 Task: Use the formula "DEVSQ" in spreadsheet "Project protfolio".
Action: Mouse moved to (152, 86)
Screenshot: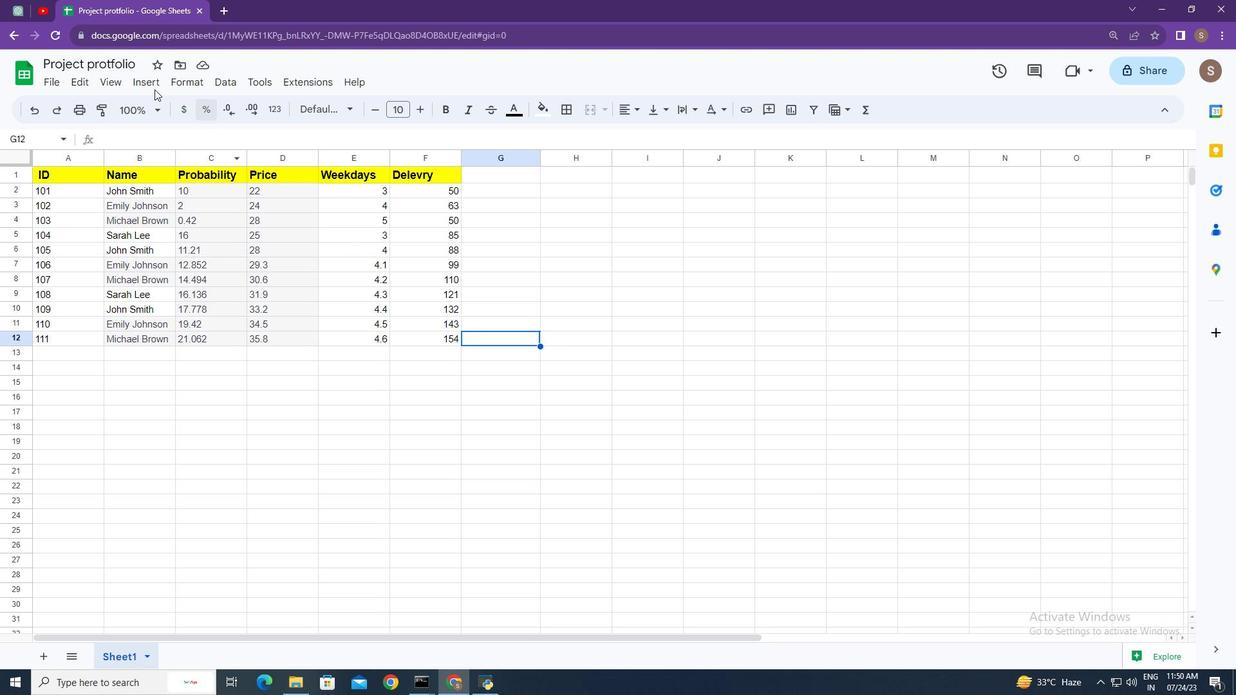 
Action: Mouse pressed left at (152, 86)
Screenshot: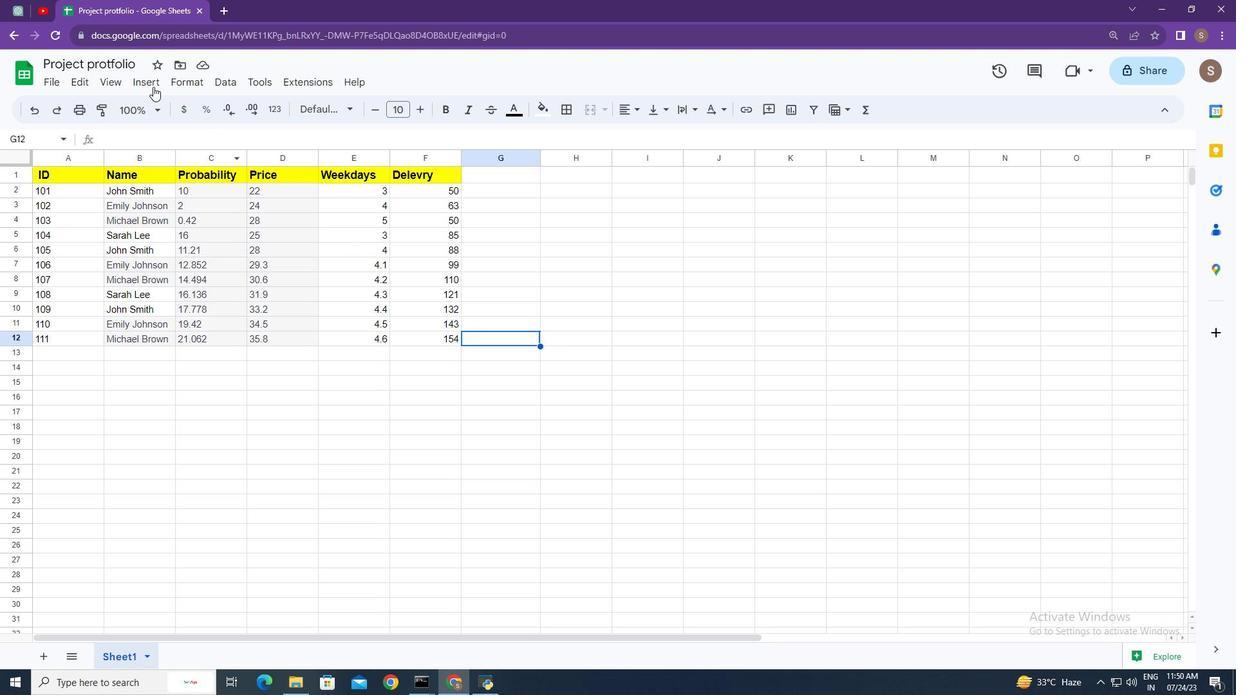 
Action: Mouse moved to (263, 327)
Screenshot: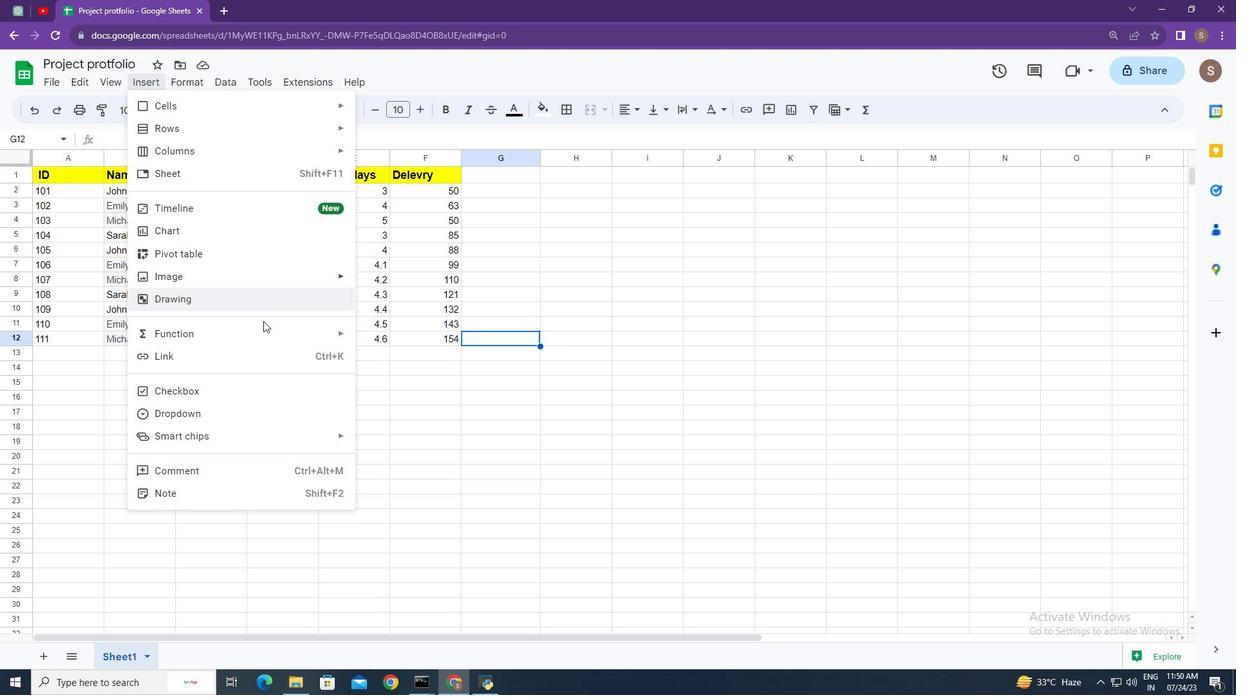 
Action: Mouse pressed left at (263, 327)
Screenshot: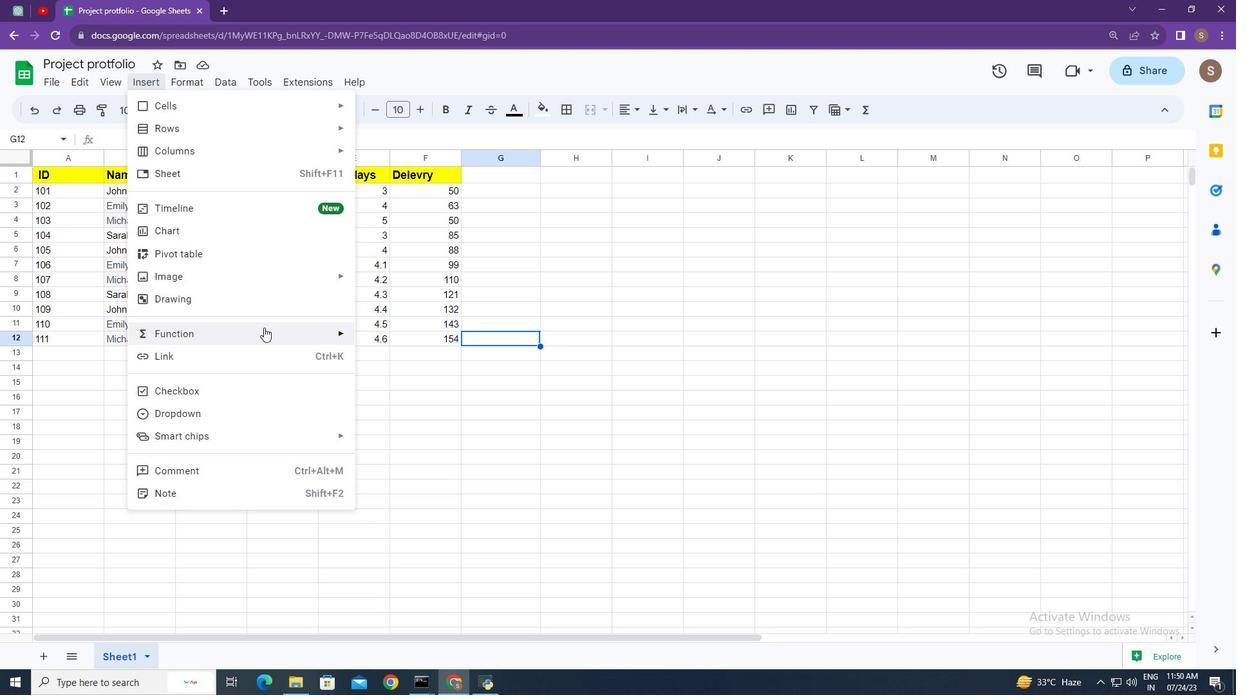 
Action: Mouse moved to (428, 260)
Screenshot: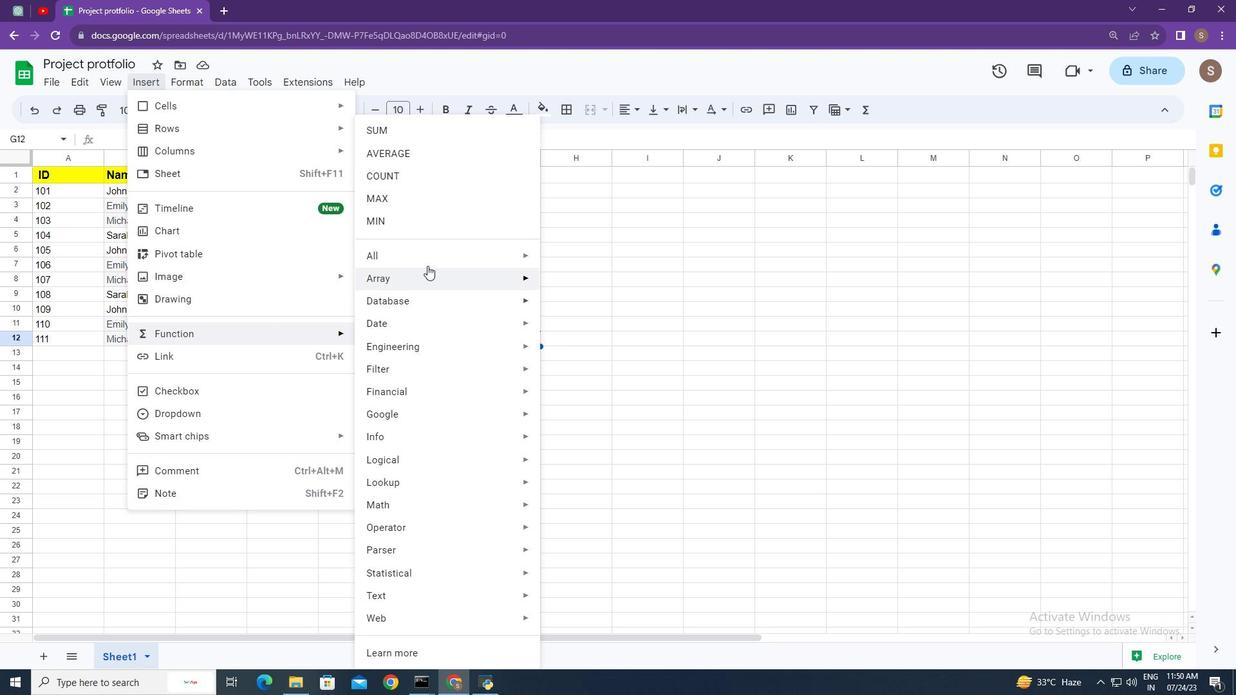 
Action: Mouse pressed left at (428, 260)
Screenshot: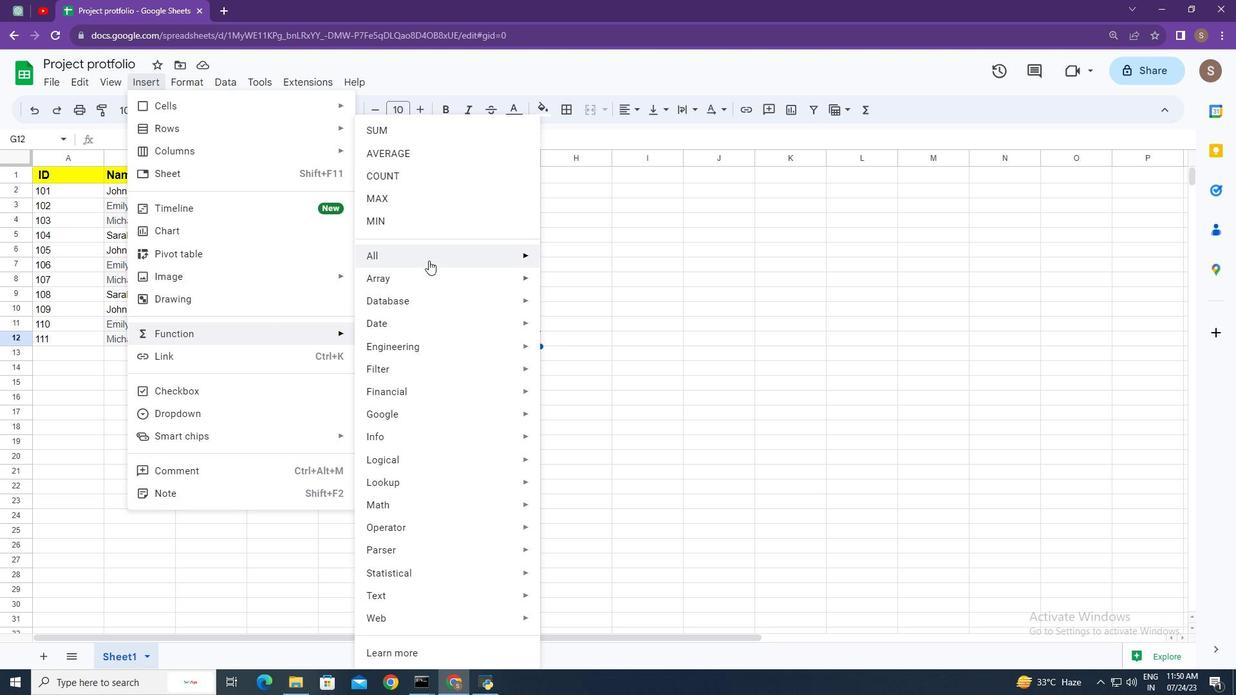 
Action: Mouse moved to (612, 369)
Screenshot: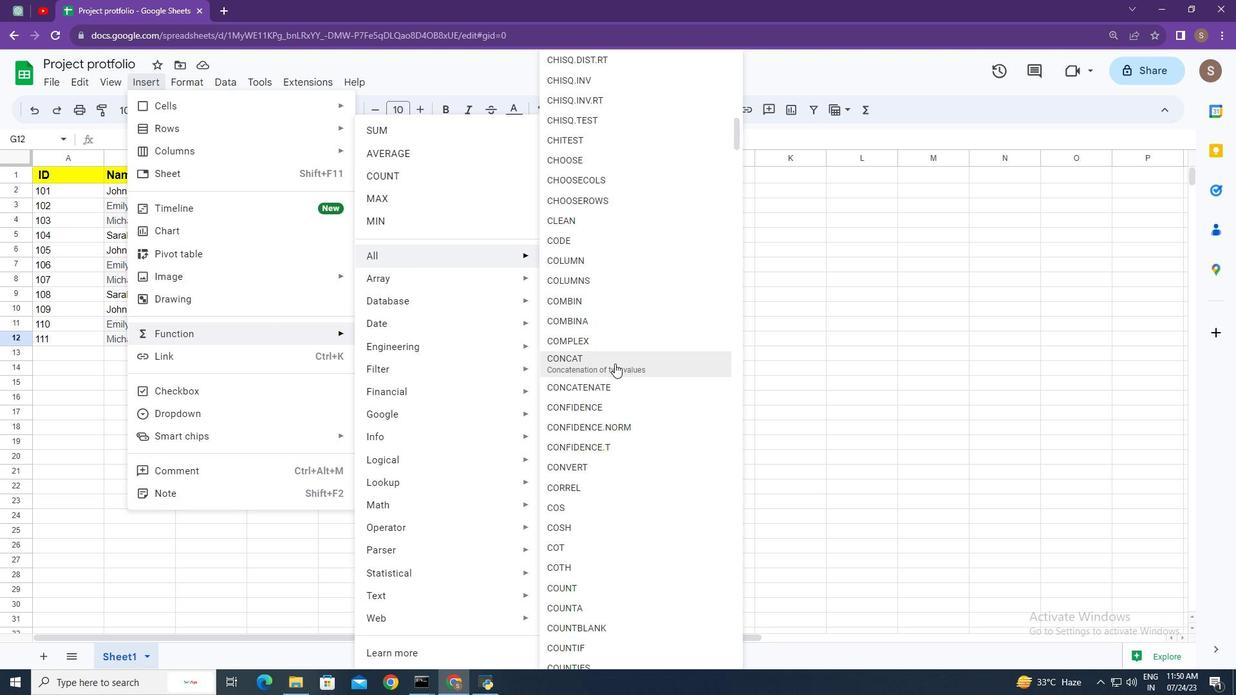 
Action: Mouse scrolled (612, 368) with delta (0, 0)
Screenshot: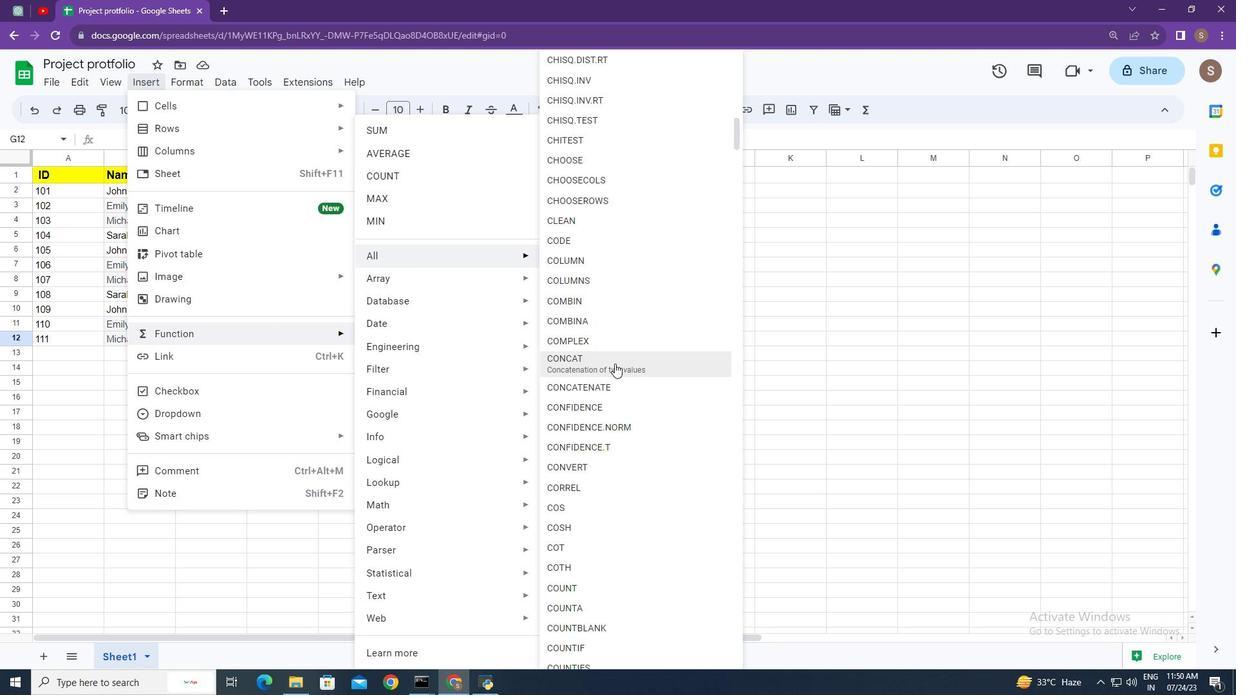 
Action: Mouse moved to (612, 373)
Screenshot: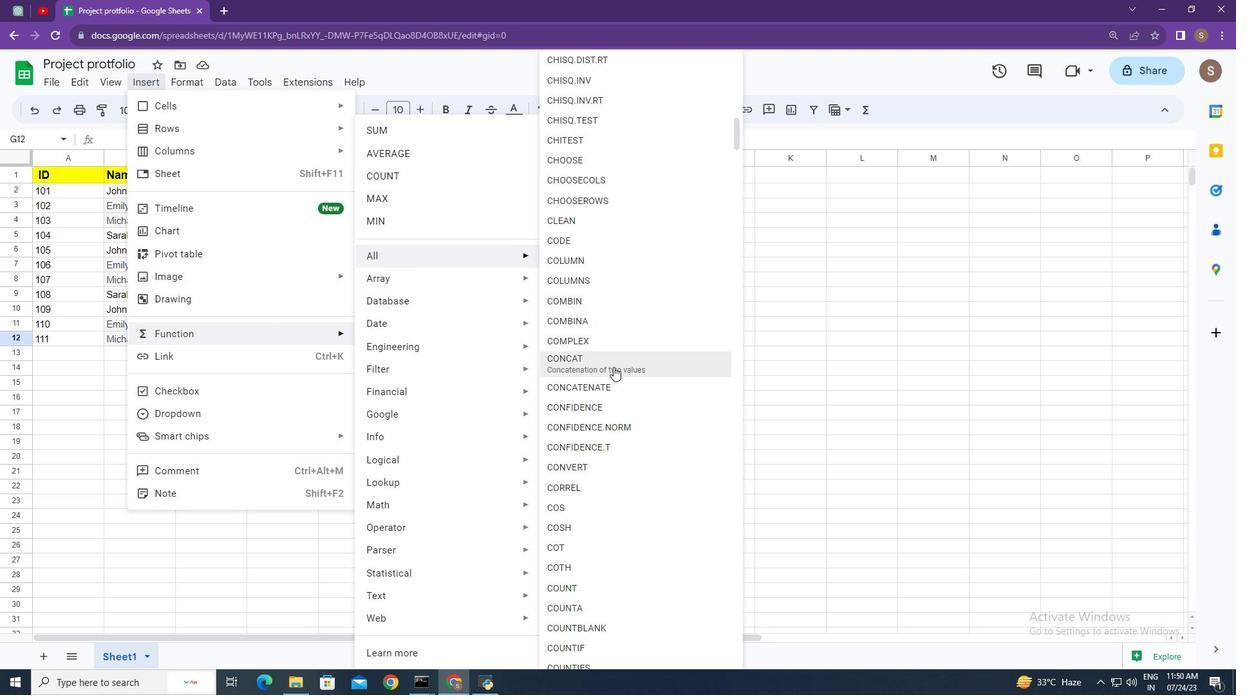 
Action: Mouse scrolled (612, 372) with delta (0, 0)
Screenshot: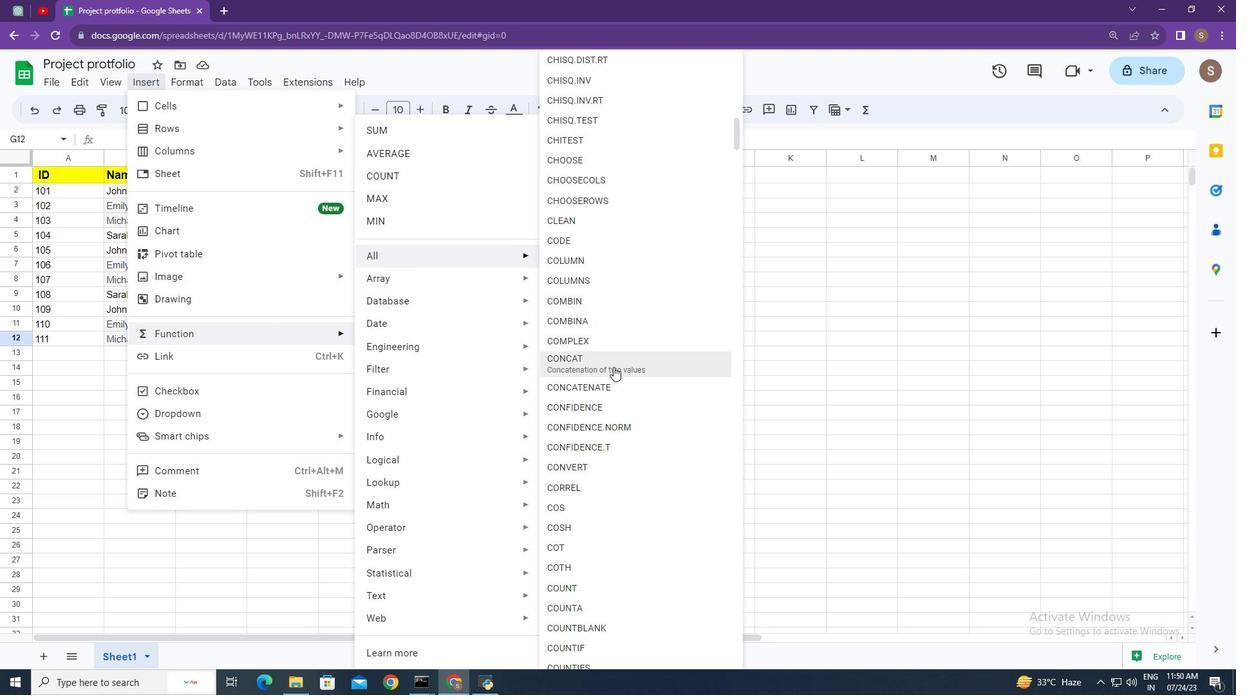 
Action: Mouse moved to (609, 376)
Screenshot: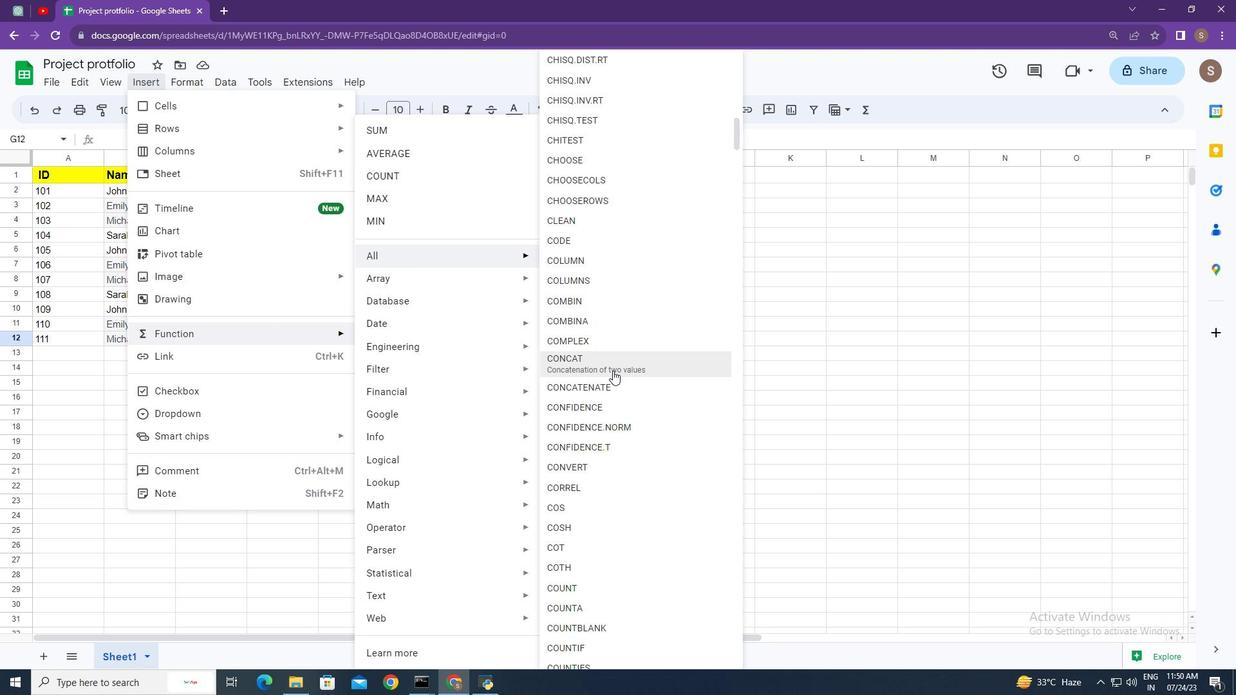 
Action: Mouse scrolled (610, 376) with delta (0, 0)
Screenshot: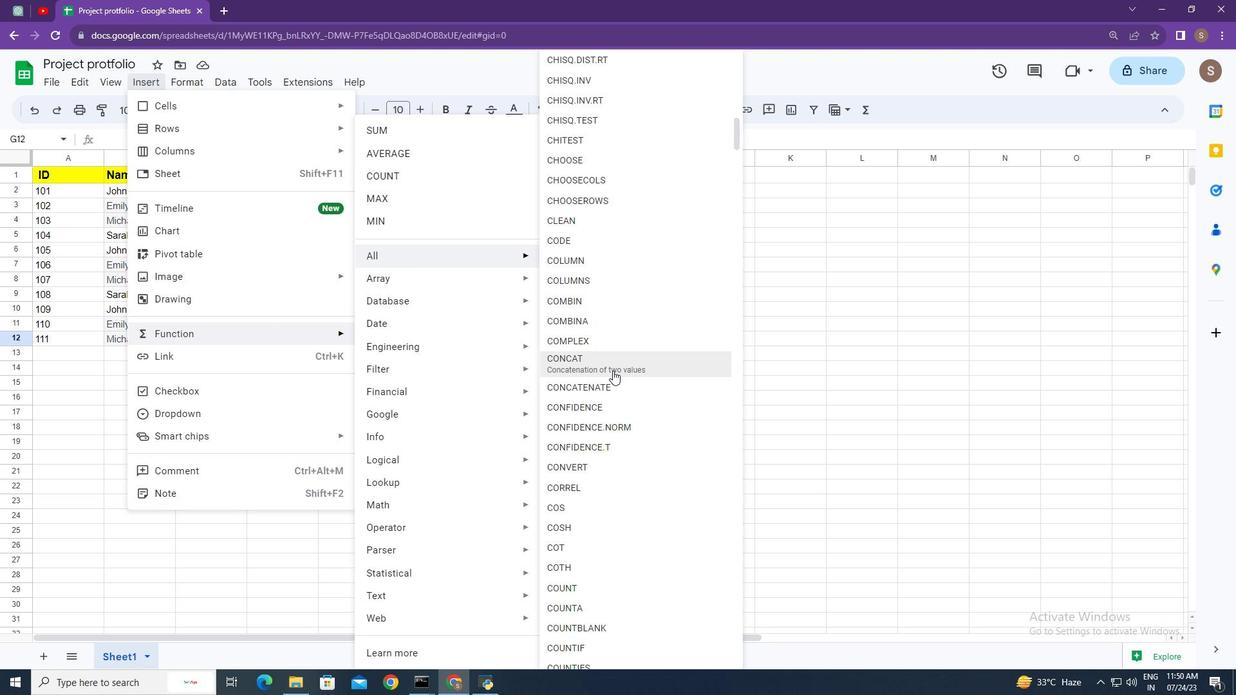 
Action: Mouse moved to (610, 421)
Screenshot: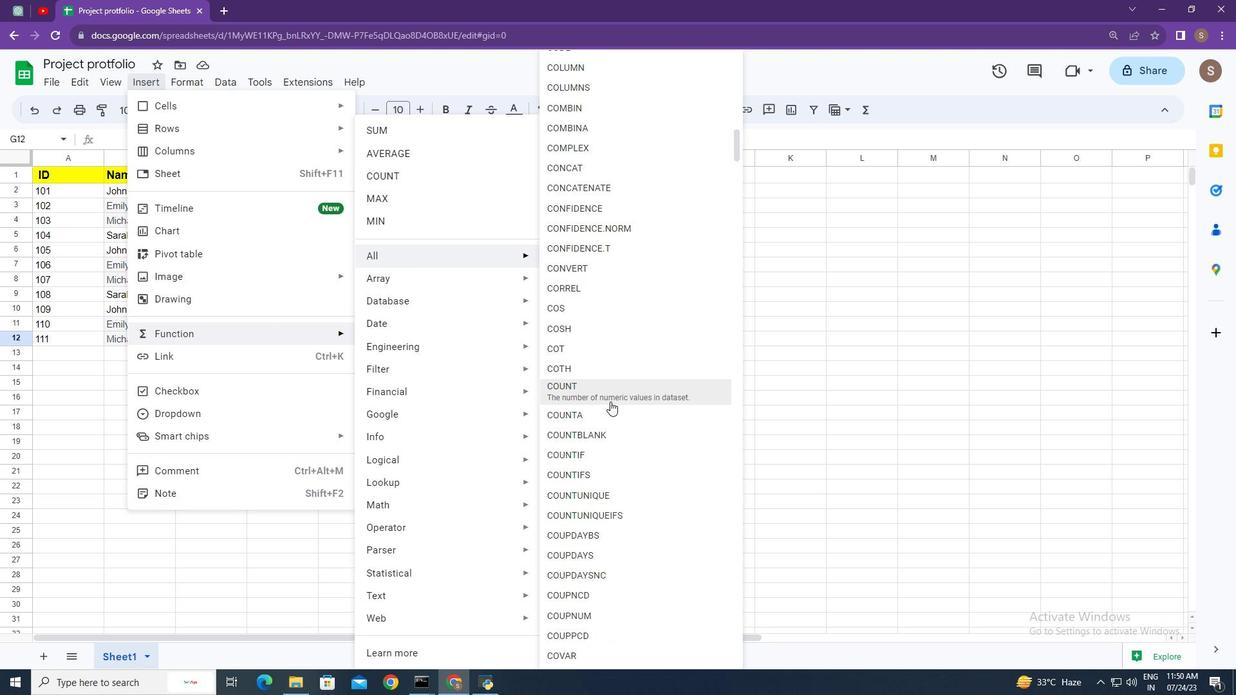 
Action: Mouse scrolled (610, 406) with delta (0, 0)
Screenshot: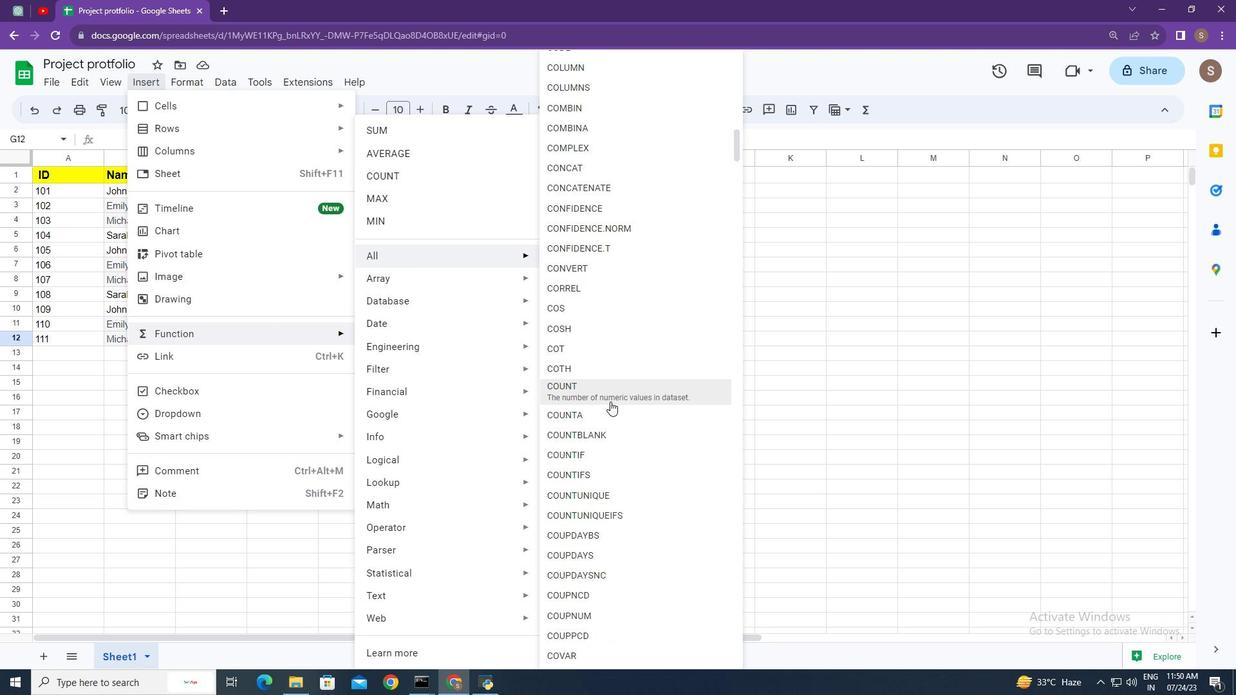 
Action: Mouse moved to (610, 421)
Screenshot: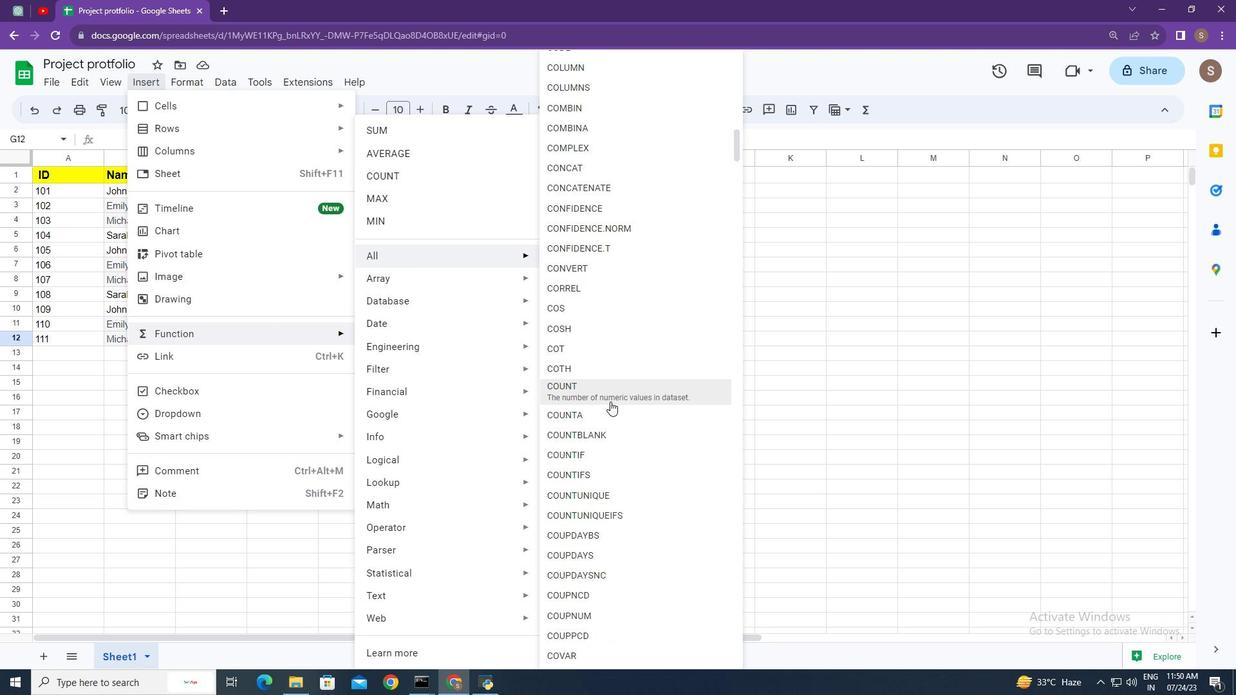
Action: Mouse scrolled (610, 417) with delta (0, 0)
Screenshot: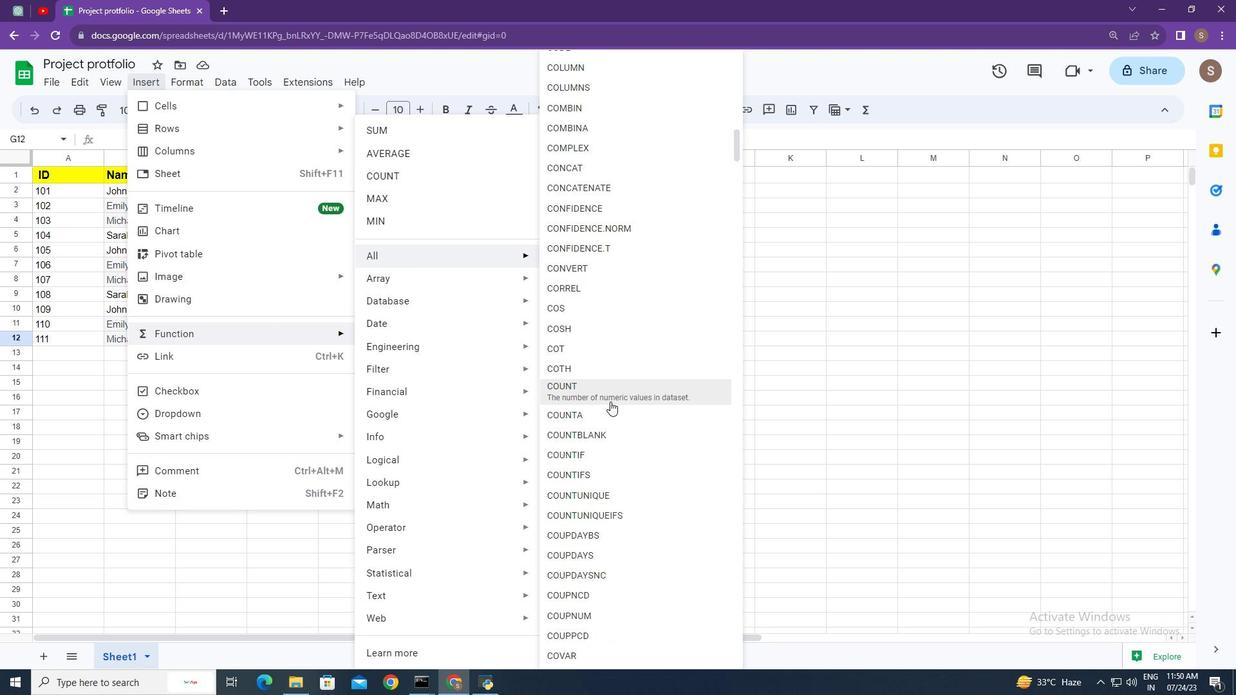 
Action: Mouse moved to (611, 421)
Screenshot: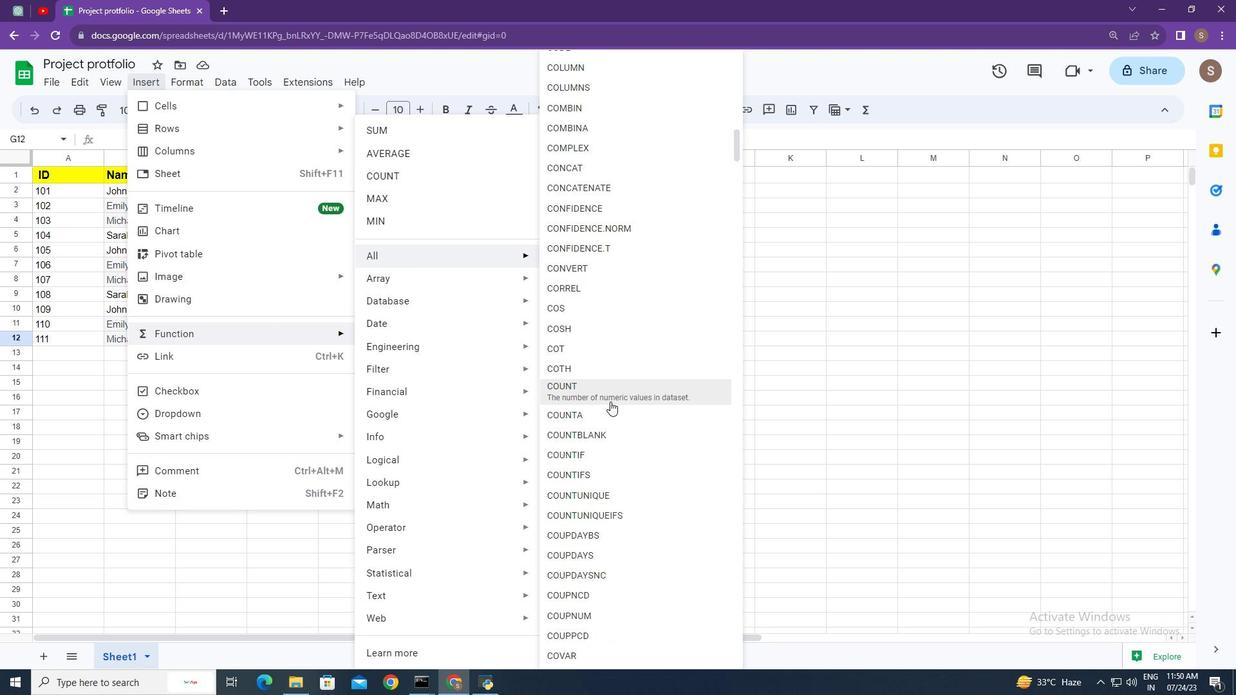 
Action: Mouse scrolled (610, 420) with delta (0, 0)
Screenshot: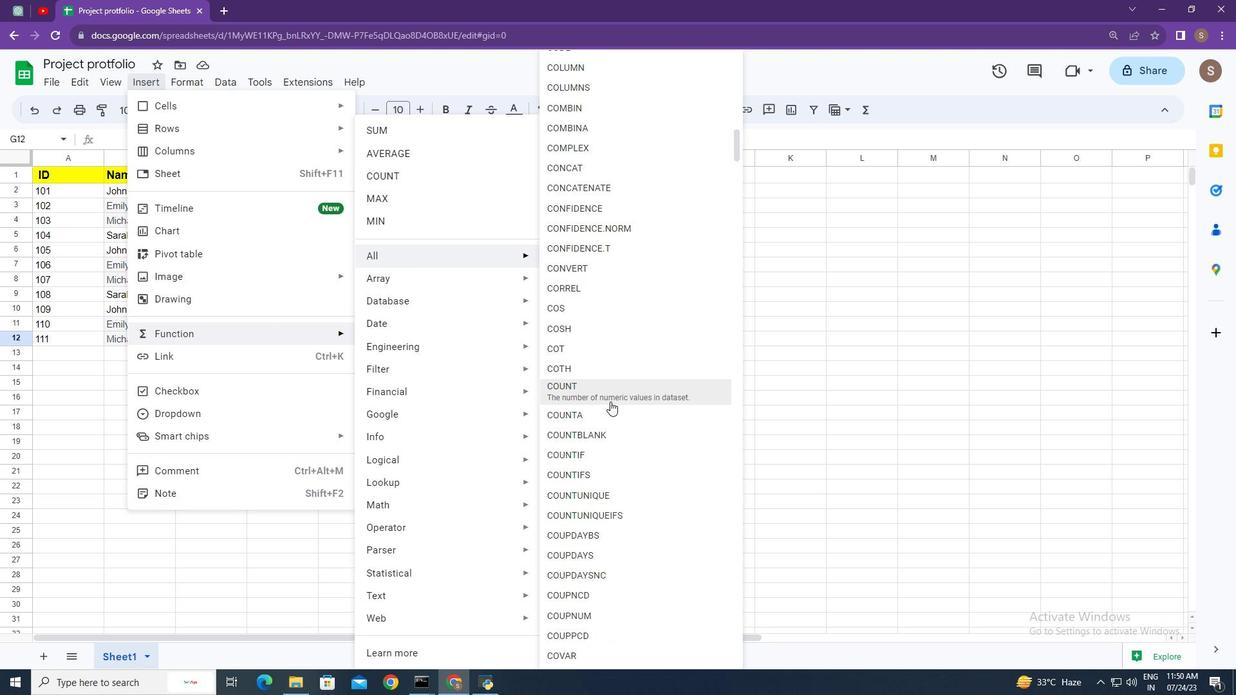 
Action: Mouse moved to (621, 424)
Screenshot: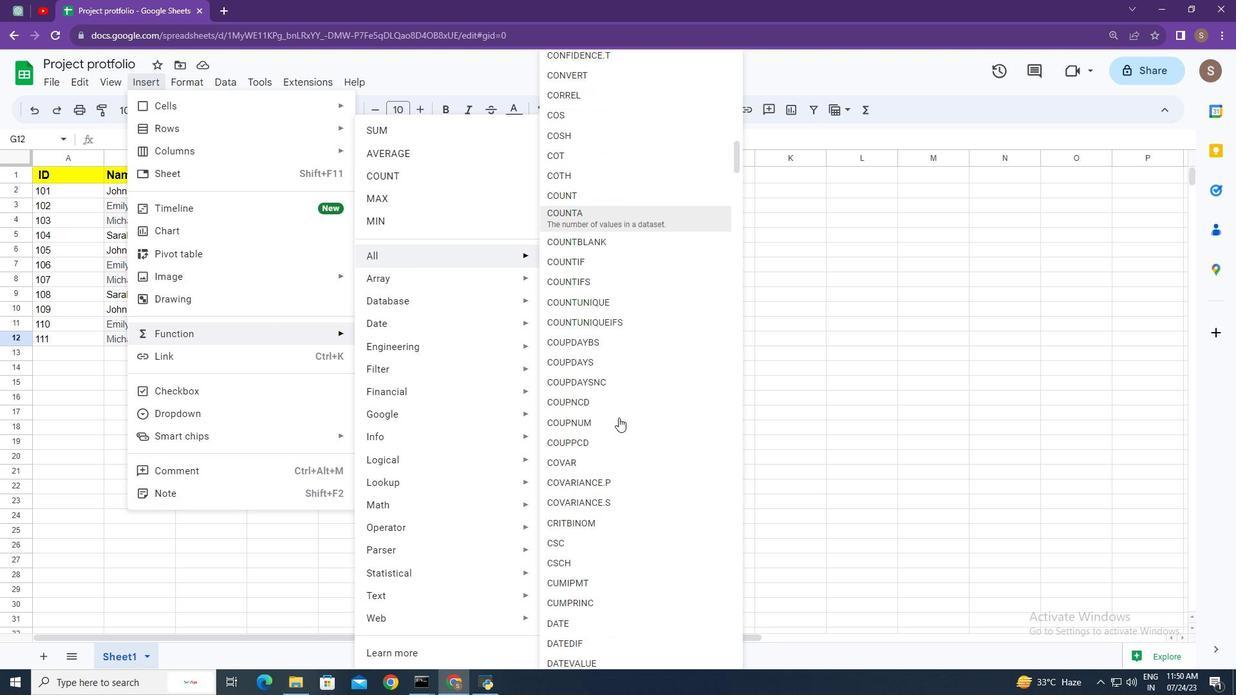 
Action: Mouse scrolled (621, 423) with delta (0, 0)
Screenshot: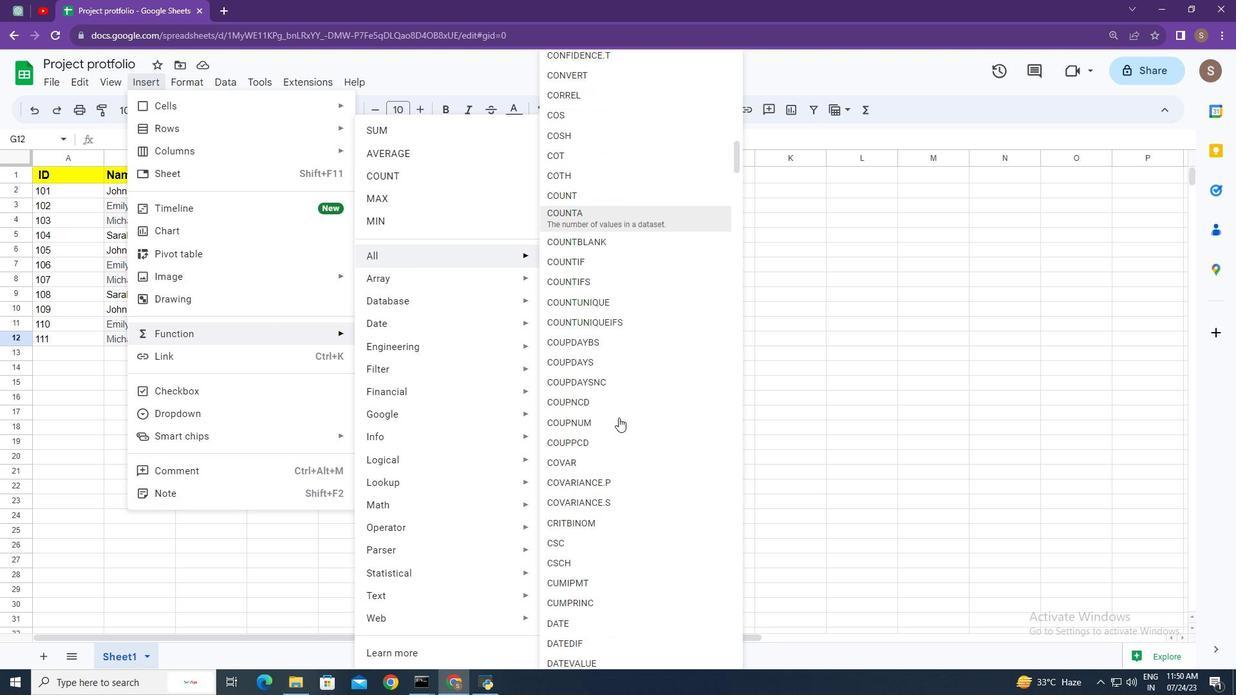 
Action: Mouse moved to (621, 429)
Screenshot: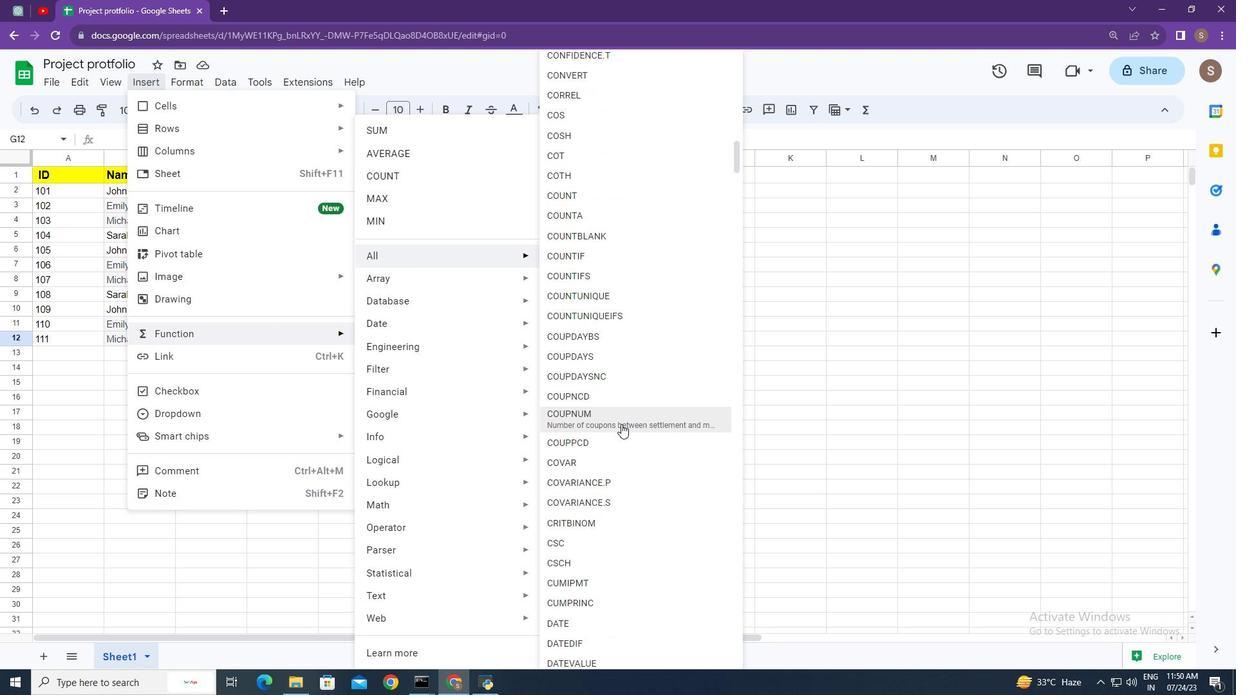 
Action: Mouse scrolled (621, 428) with delta (0, 0)
Screenshot: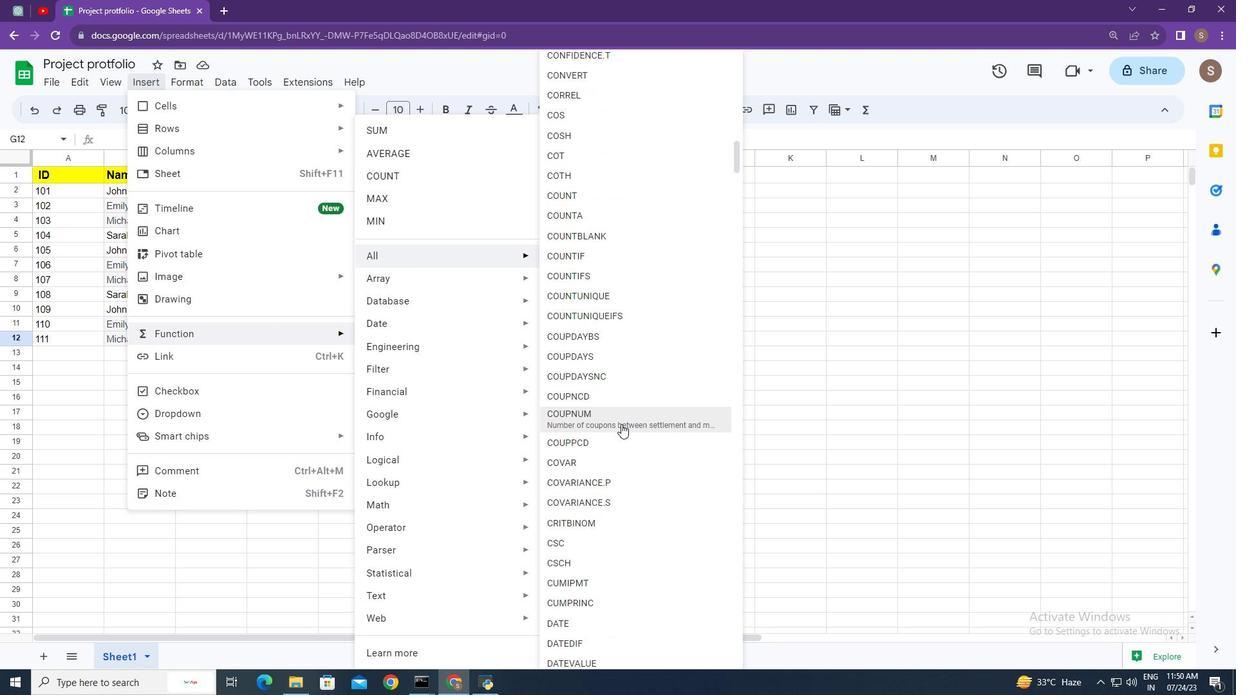 
Action: Mouse scrolled (621, 428) with delta (0, 0)
Screenshot: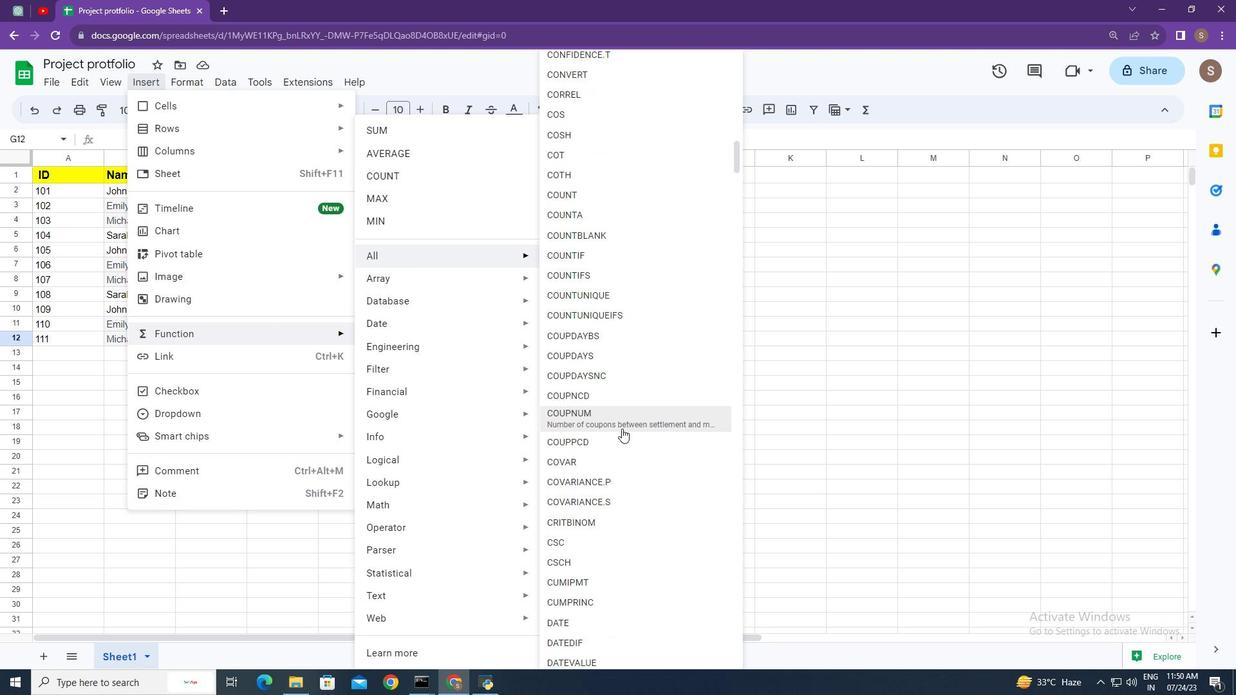 
Action: Mouse moved to (621, 430)
Screenshot: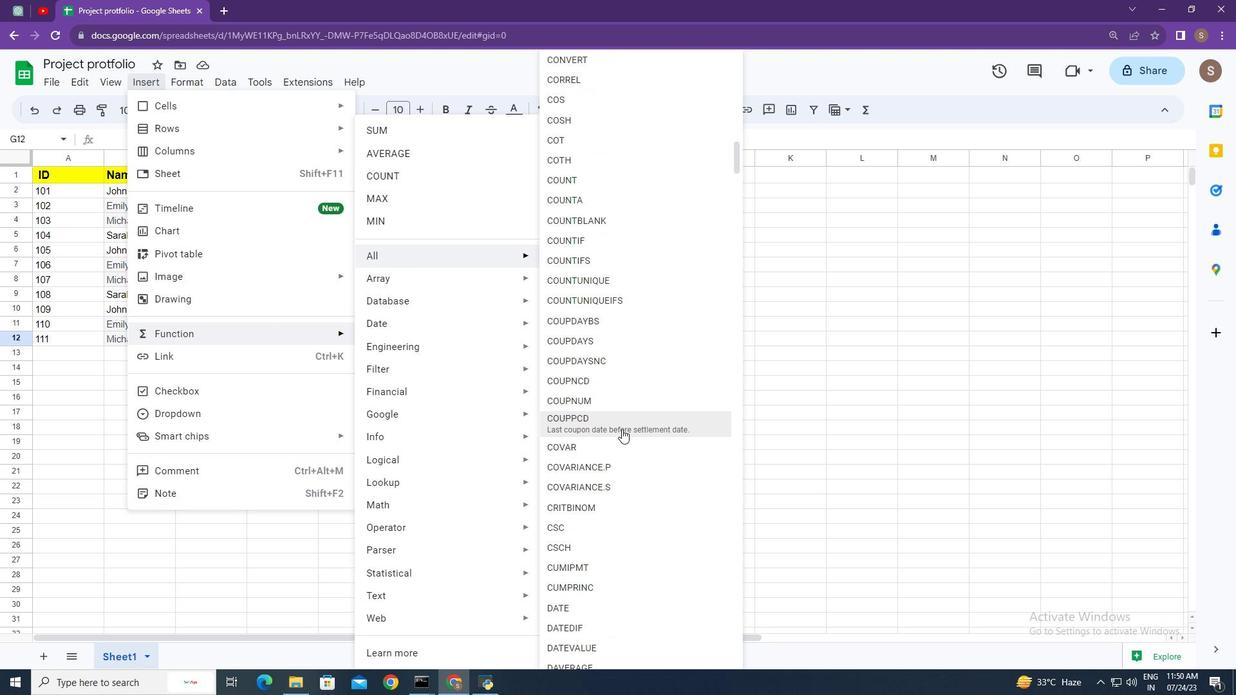 
Action: Mouse scrolled (621, 429) with delta (0, 0)
Screenshot: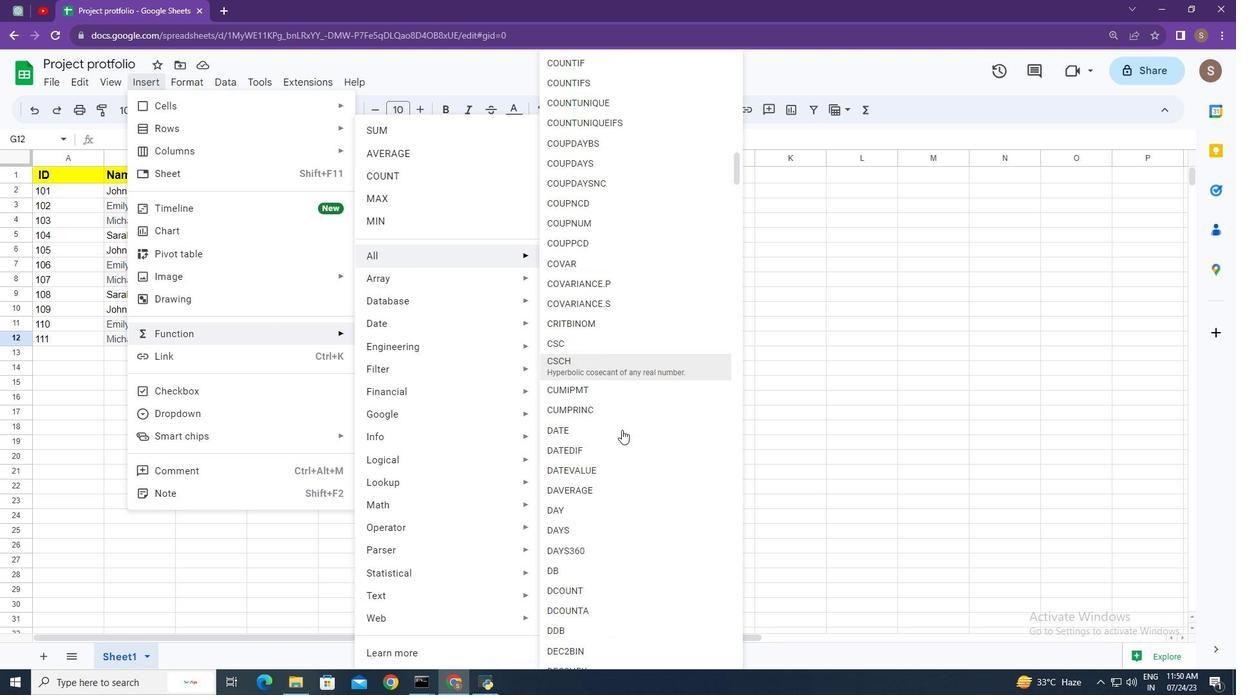 
Action: Mouse scrolled (621, 429) with delta (0, 0)
Screenshot: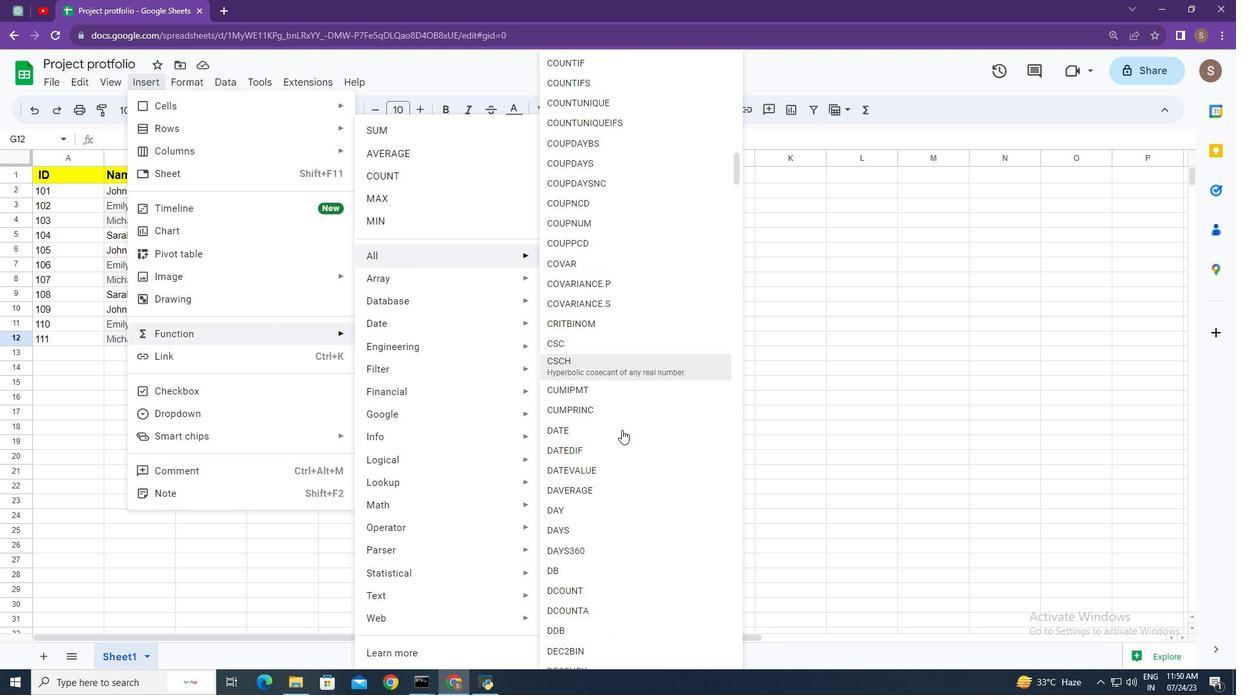 
Action: Mouse moved to (621, 493)
Screenshot: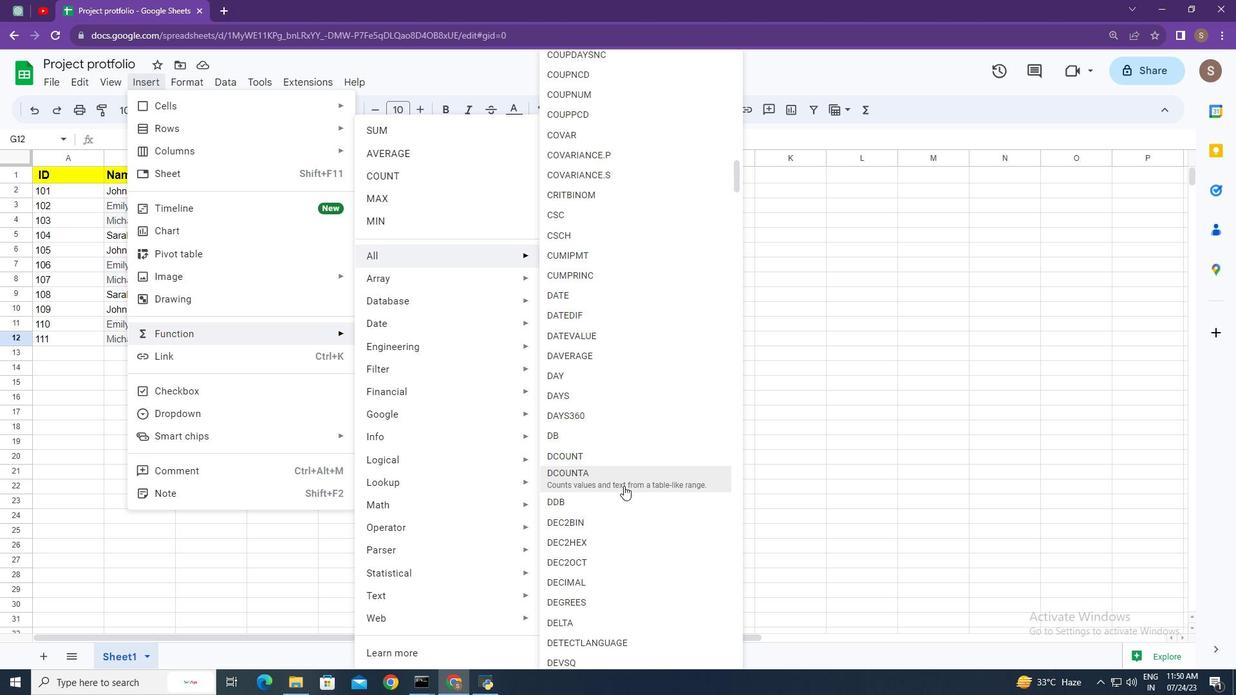 
Action: Mouse scrolled (621, 493) with delta (0, 0)
Screenshot: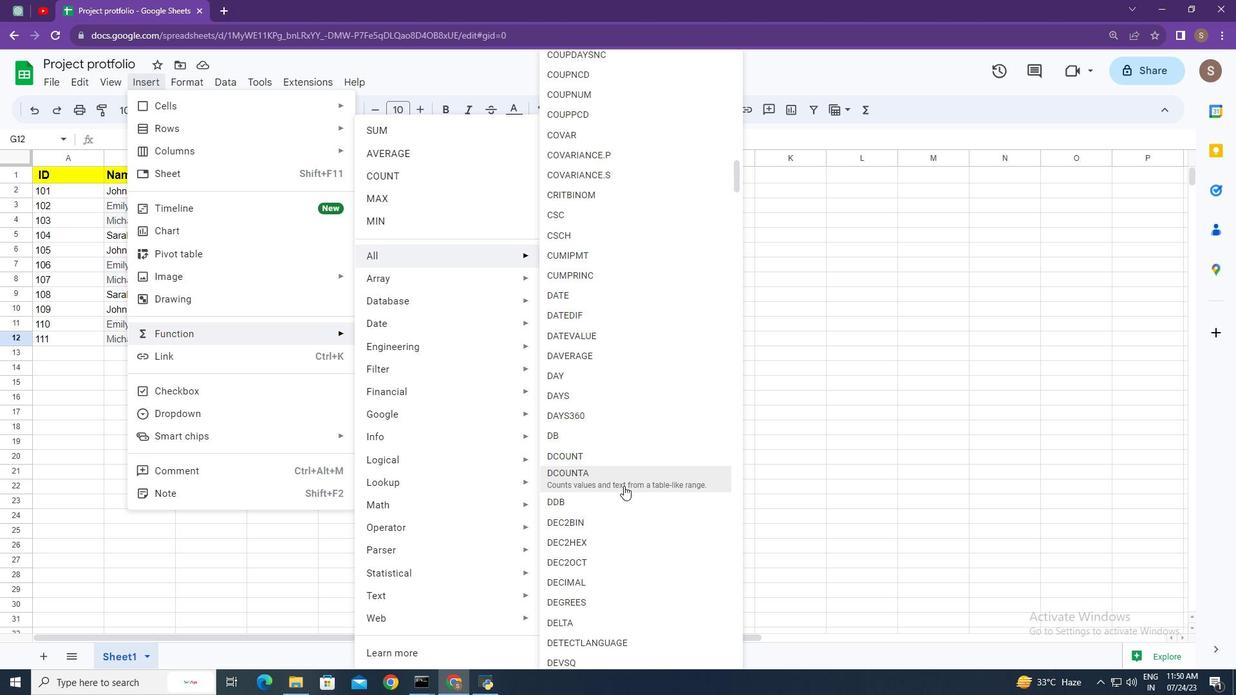 
Action: Mouse moved to (608, 508)
Screenshot: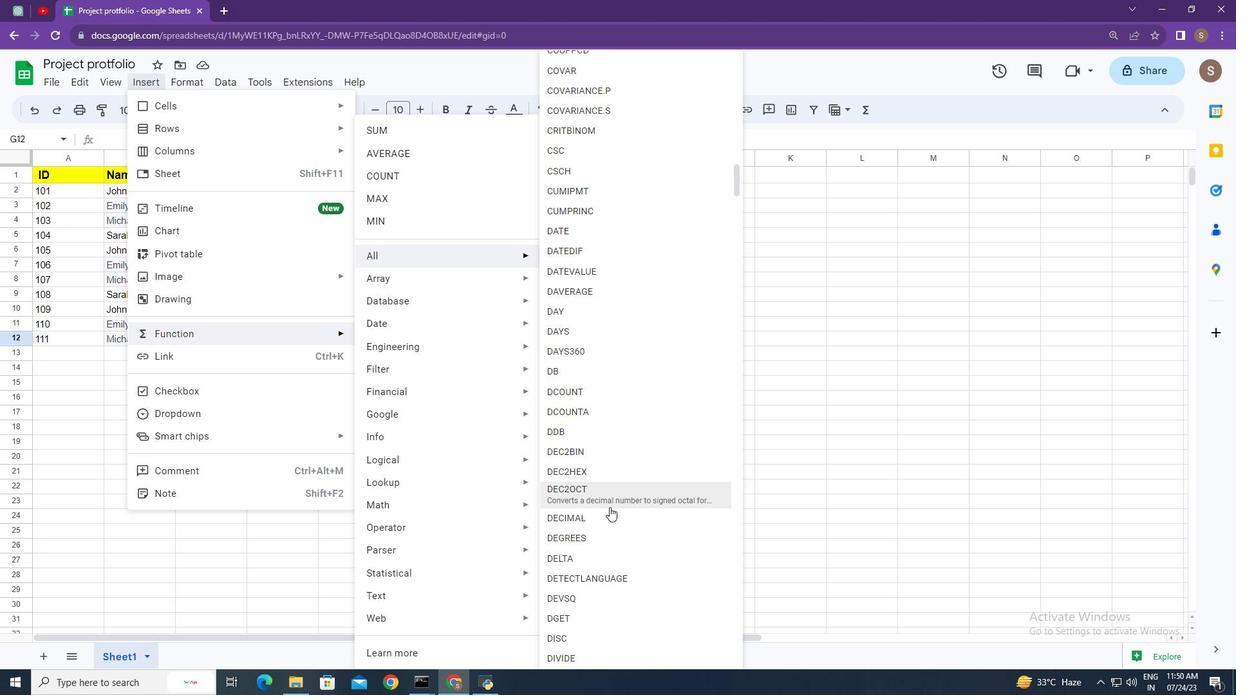 
Action: Mouse scrolled (608, 507) with delta (0, 0)
Screenshot: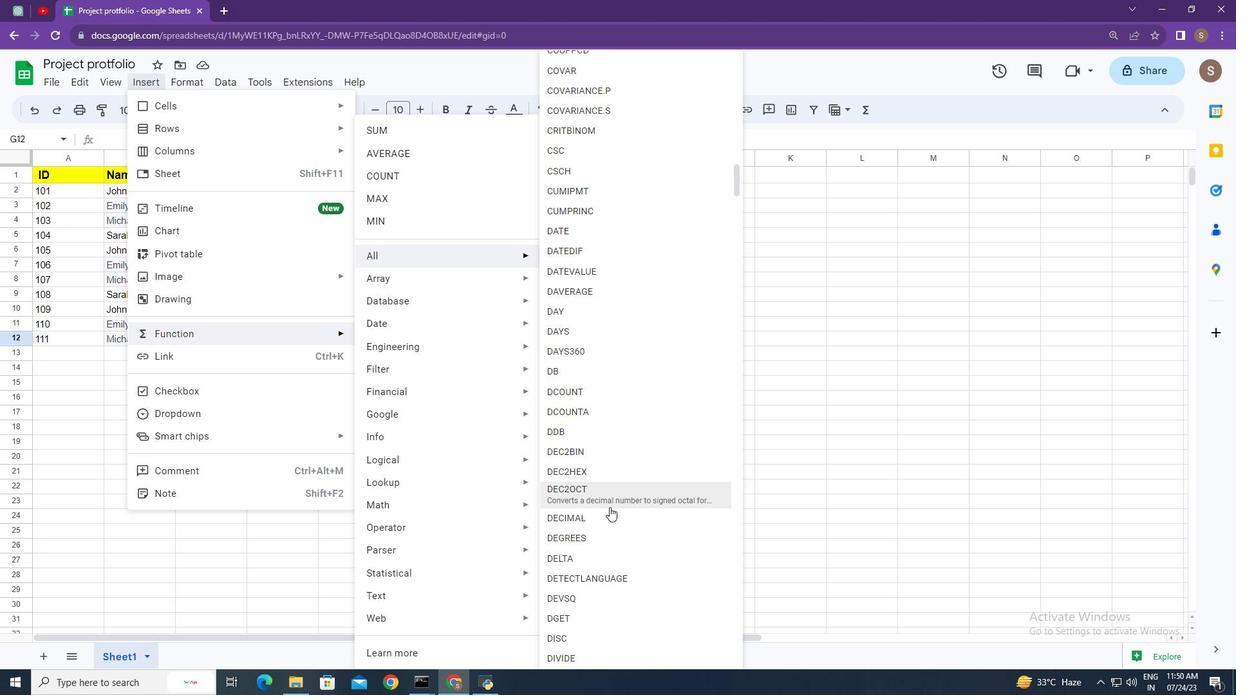 
Action: Mouse moved to (608, 526)
Screenshot: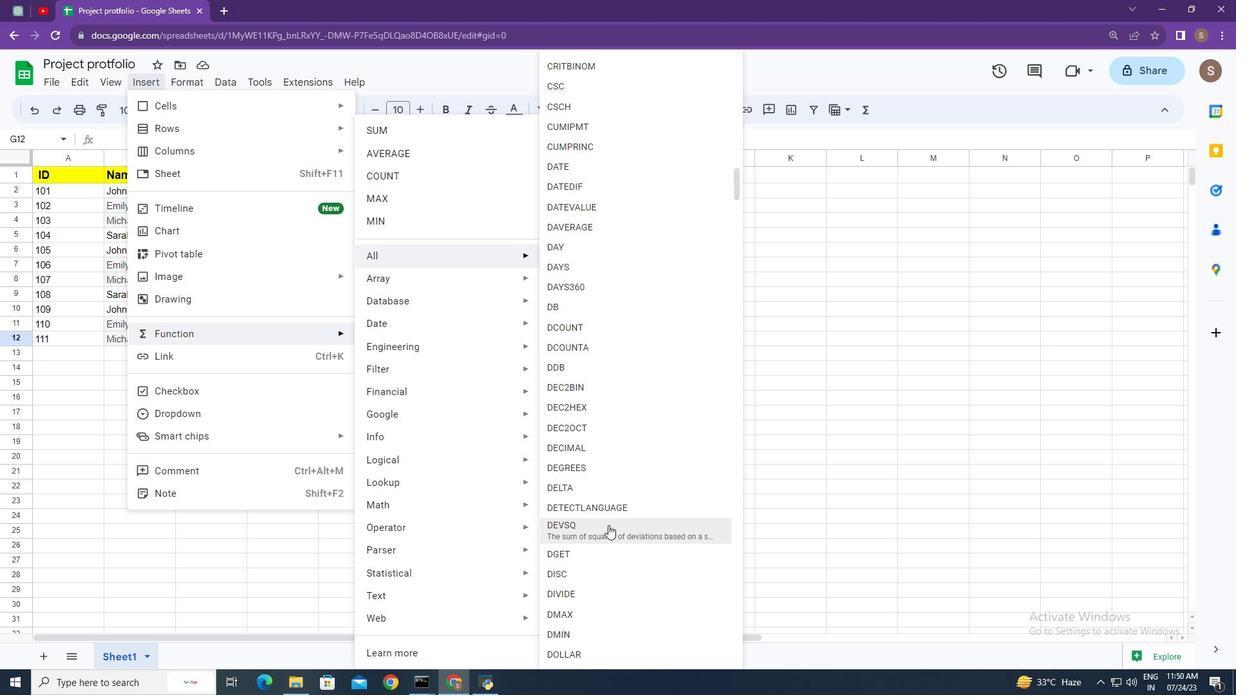 
Action: Mouse pressed left at (608, 526)
Screenshot: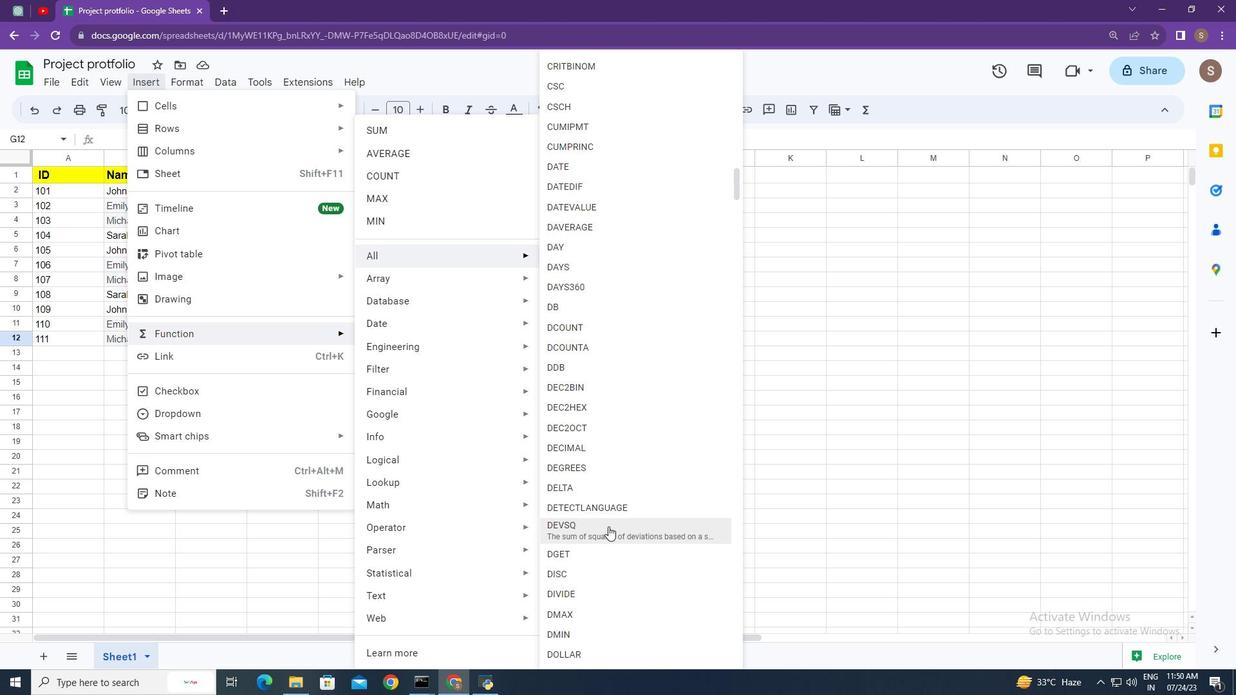 
Action: Mouse moved to (596, 336)
Screenshot: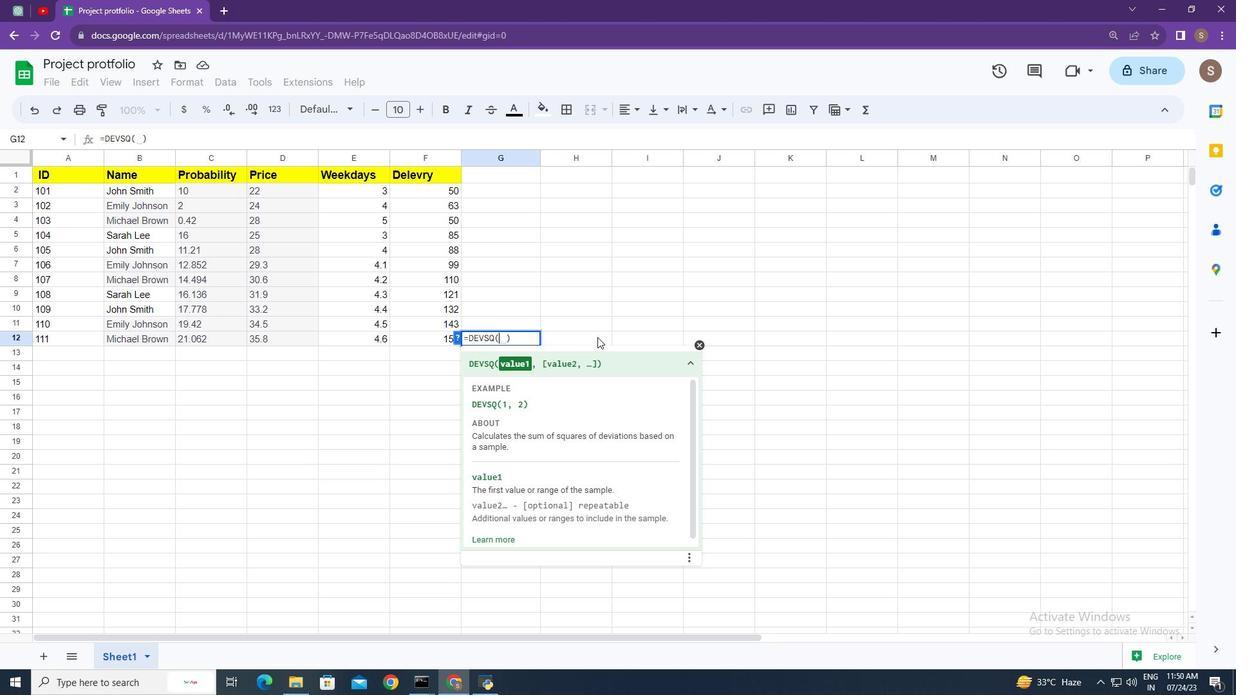 
Action: Key pressed 10,<Key.space>20<Key.enter>
Screenshot: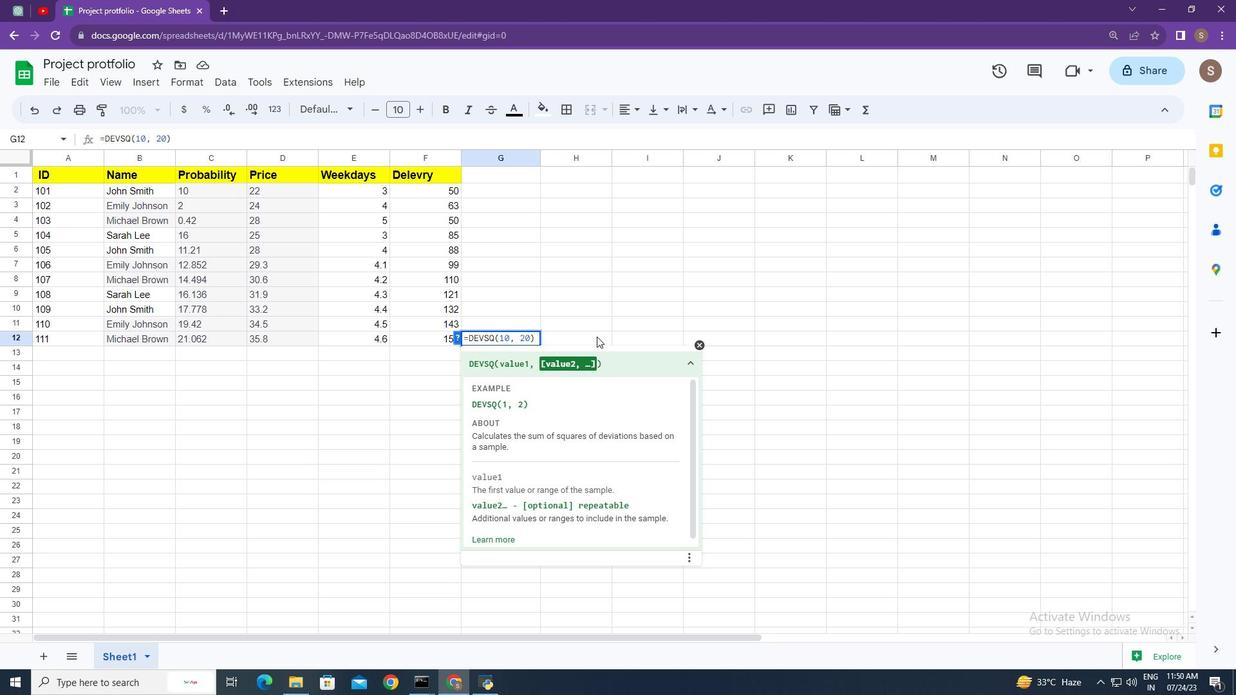 
Action: Mouse moved to (595, 332)
Screenshot: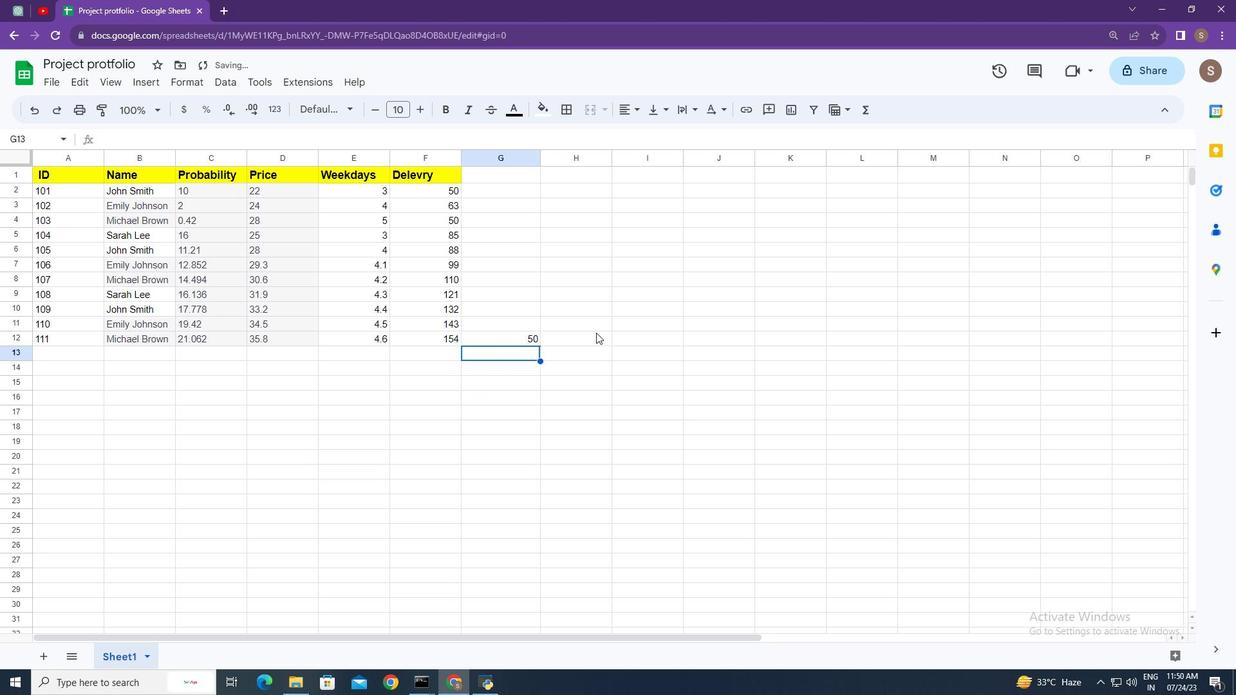 
